 Task: Sort the products in the category "American" by unit price (low first).
Action: Mouse moved to (667, 251)
Screenshot: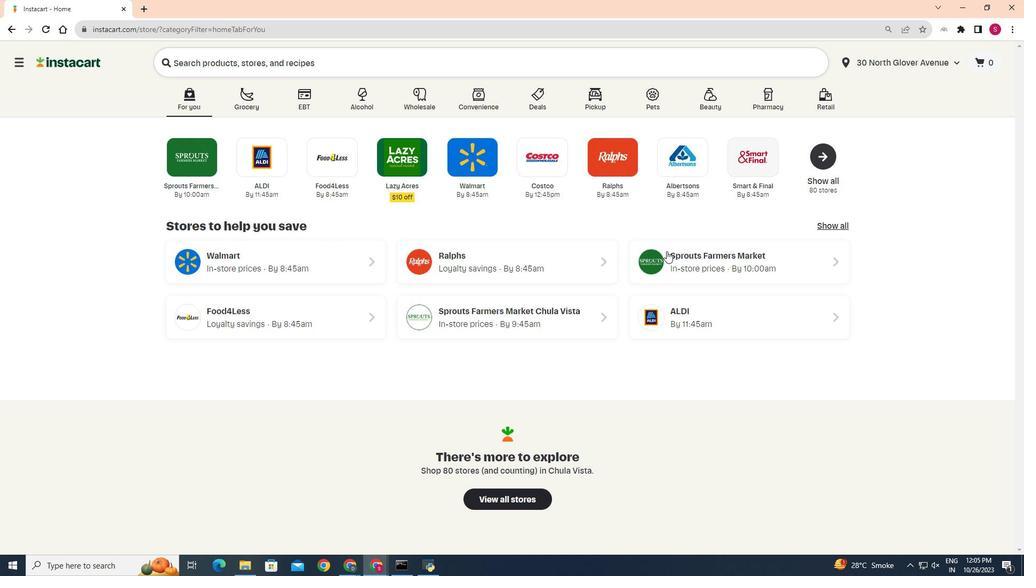 
Action: Mouse pressed left at (667, 251)
Screenshot: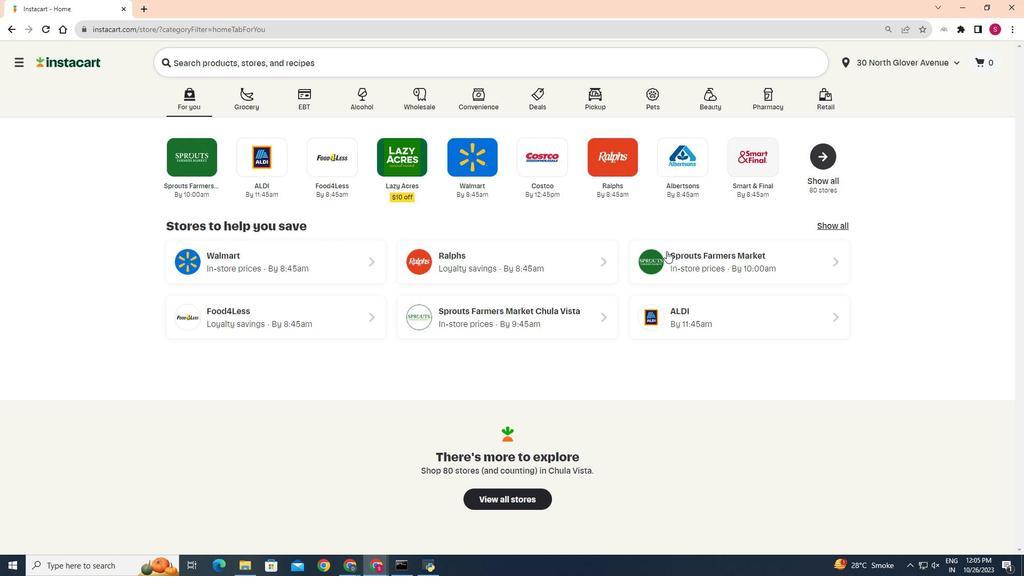 
Action: Mouse moved to (21, 445)
Screenshot: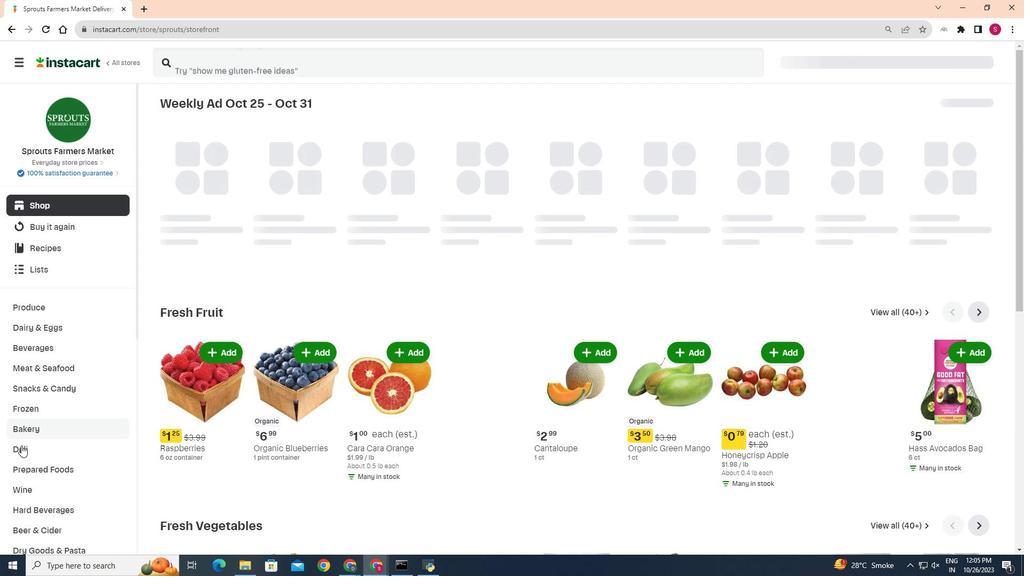 
Action: Mouse pressed left at (21, 445)
Screenshot: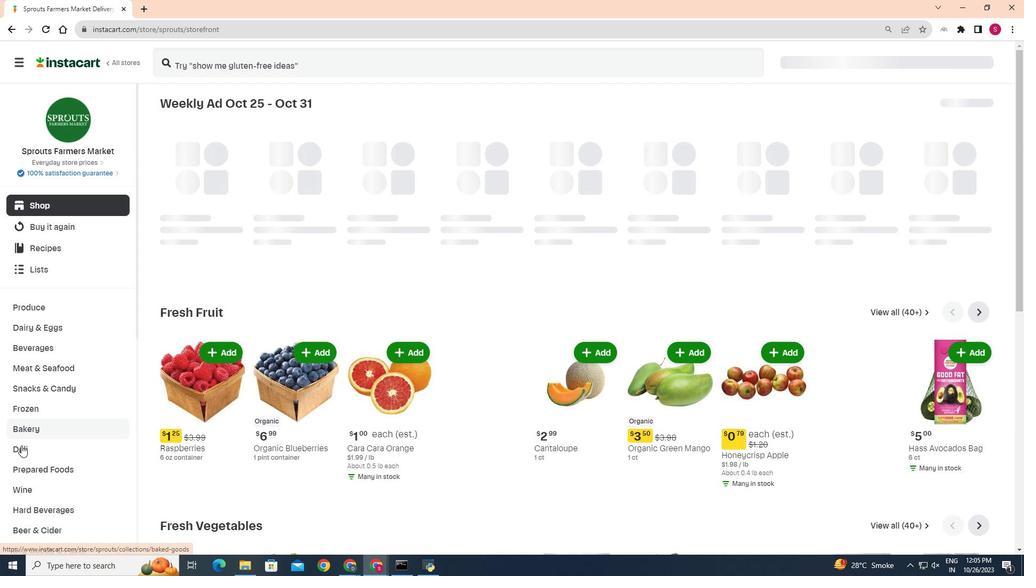 
Action: Mouse moved to (273, 131)
Screenshot: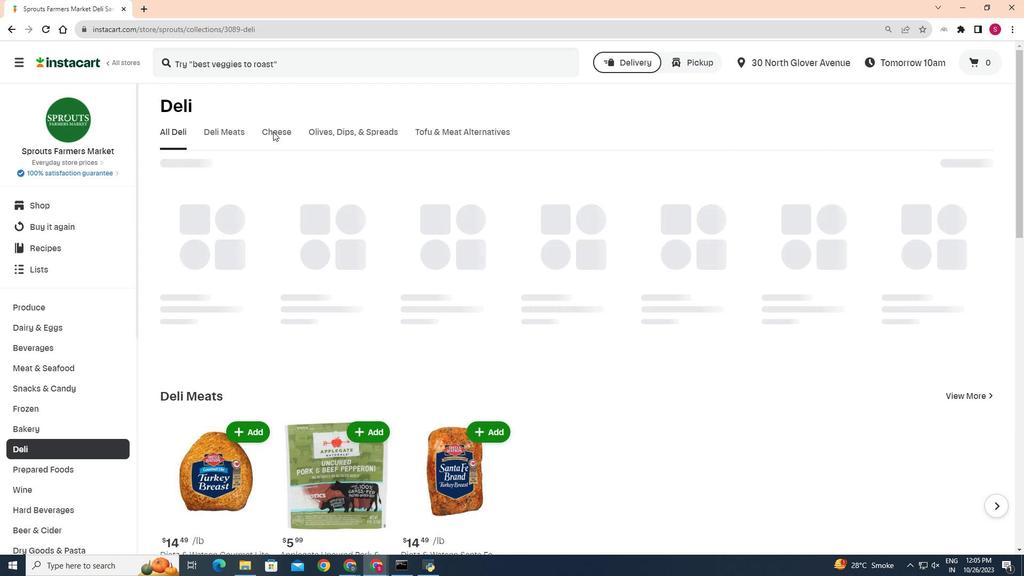 
Action: Mouse pressed left at (273, 131)
Screenshot: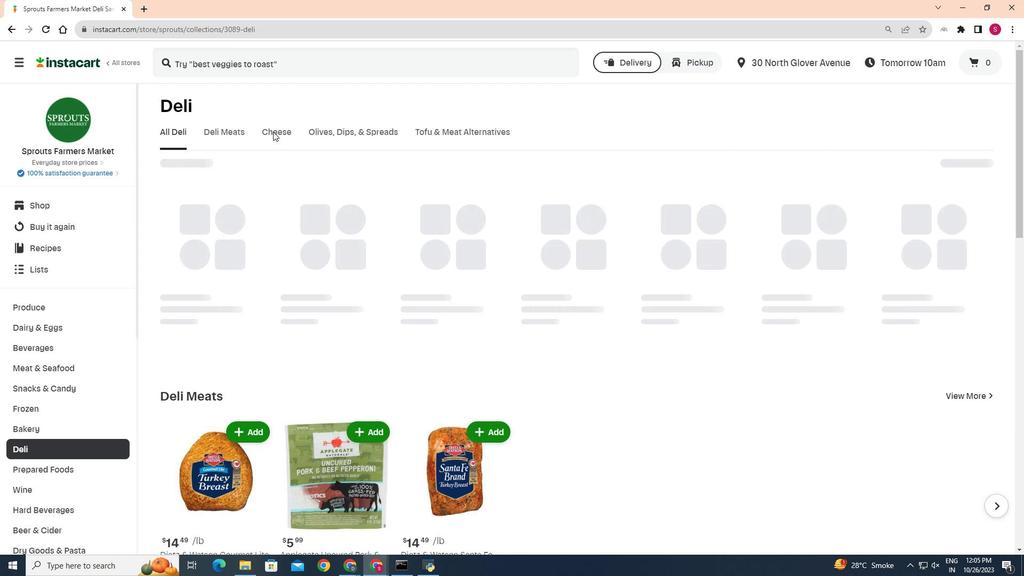 
Action: Mouse moved to (592, 185)
Screenshot: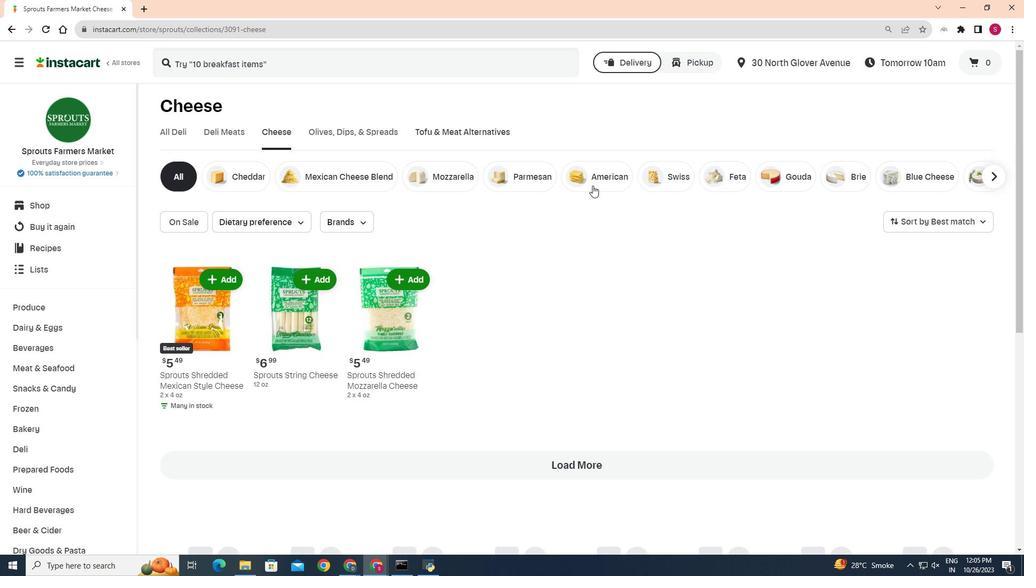 
Action: Mouse pressed left at (592, 185)
Screenshot: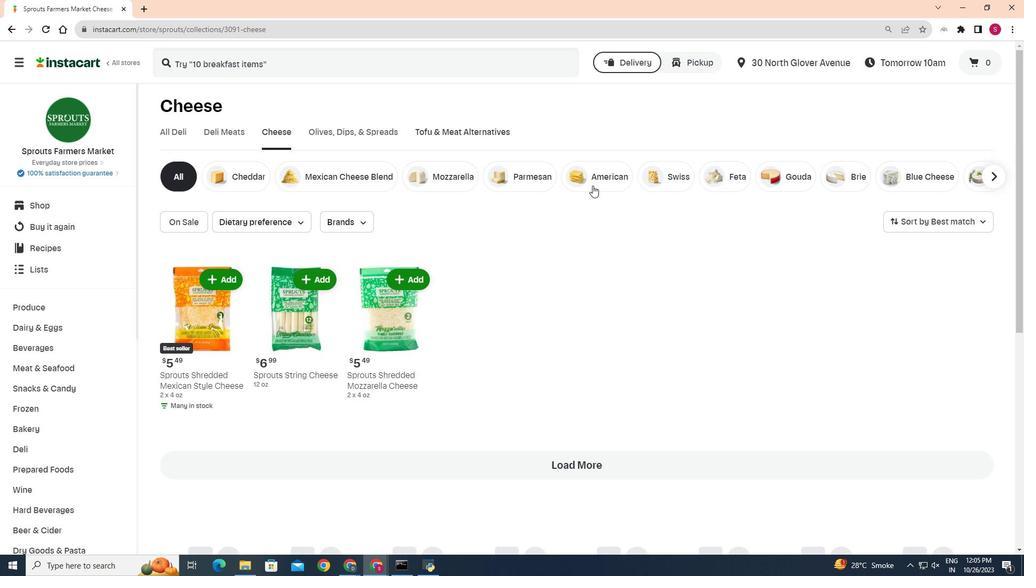 
Action: Mouse moved to (983, 218)
Screenshot: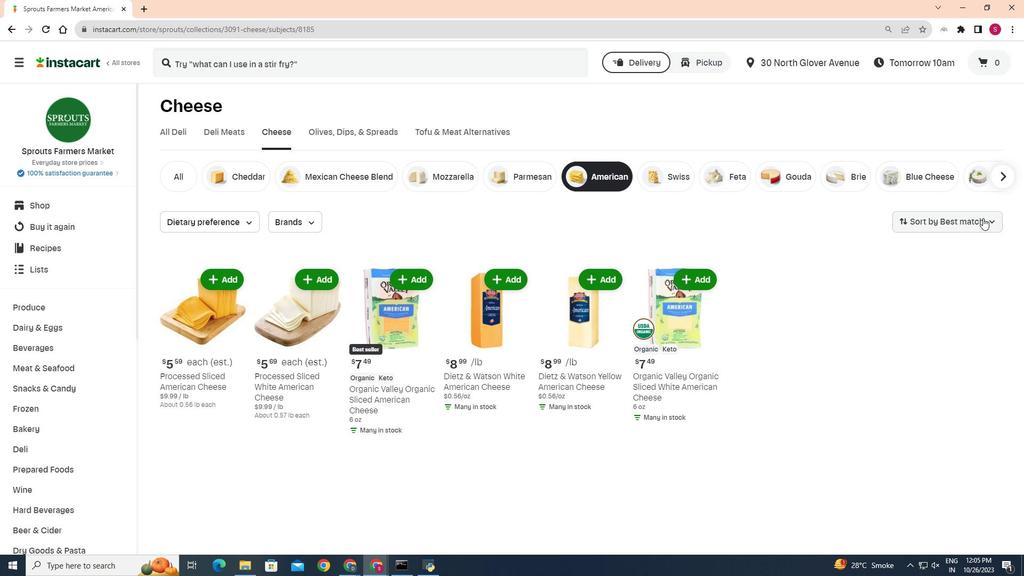 
Action: Mouse pressed left at (983, 218)
Screenshot: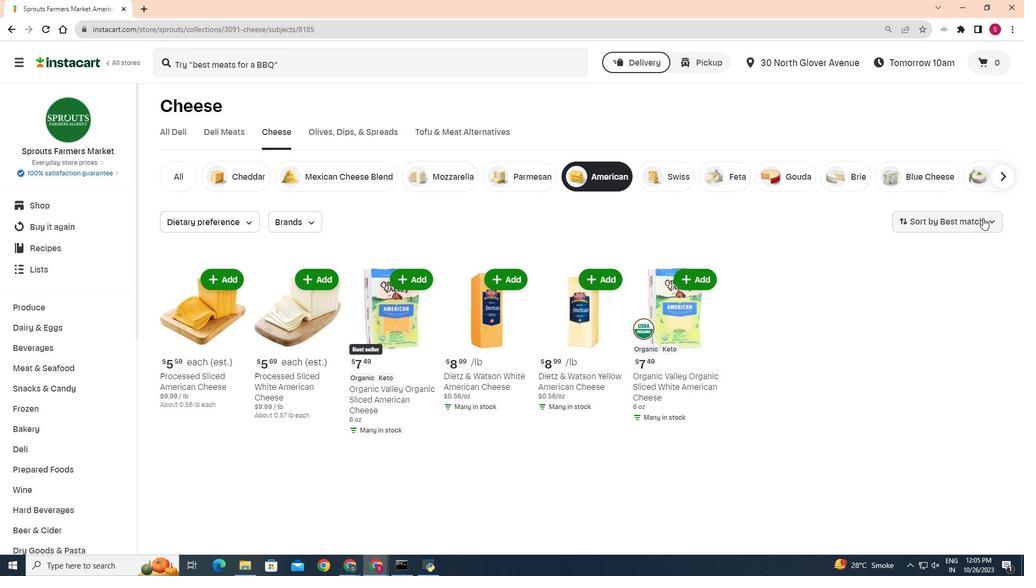 
Action: Mouse moved to (957, 311)
Screenshot: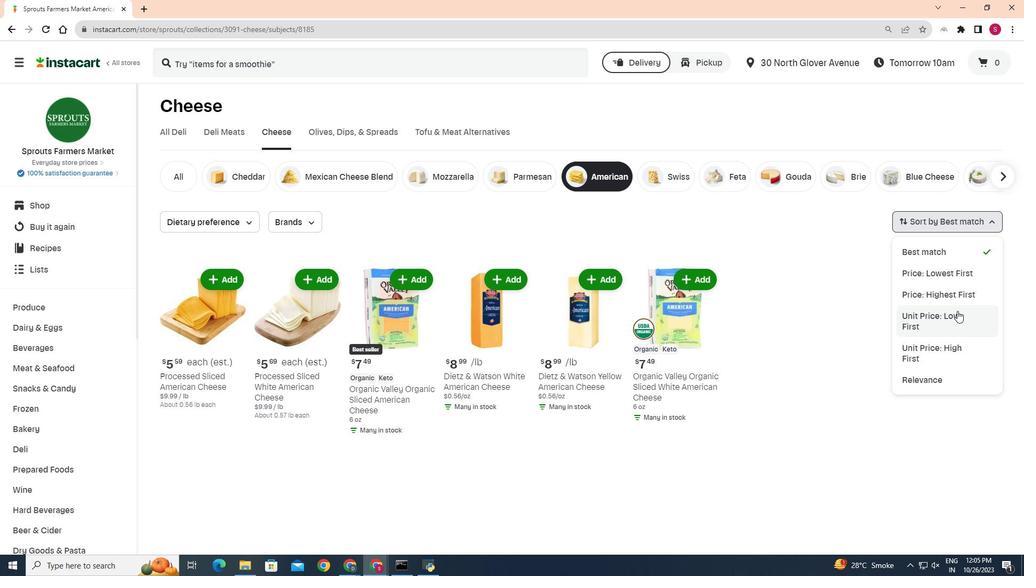 
Action: Mouse pressed left at (957, 311)
Screenshot: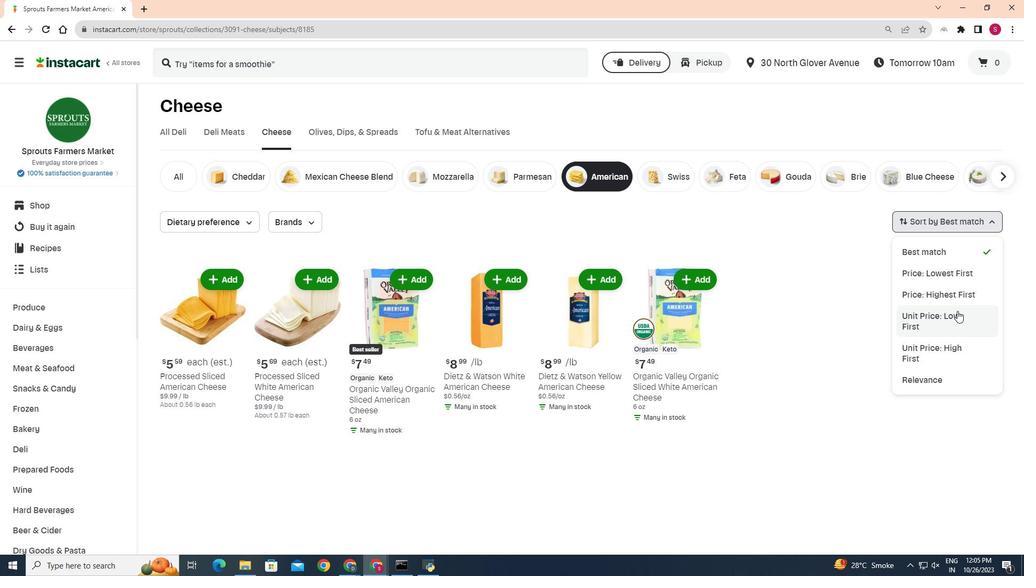 
Action: Mouse moved to (646, 239)
Screenshot: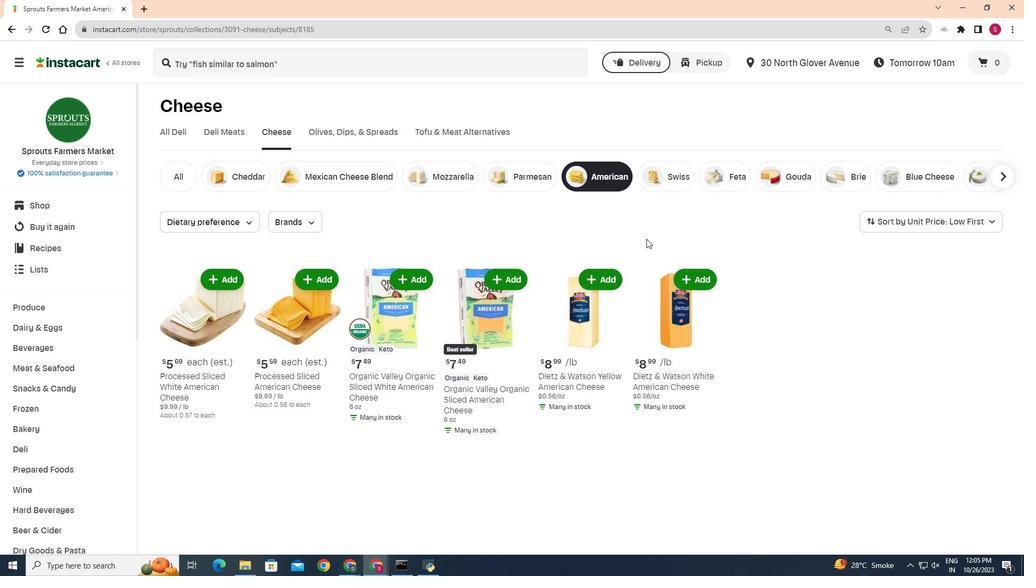 
